 Task: Add a condition where "Hours since created Is Twenty" in unsolved tickets in your groups.
Action: Mouse moved to (158, 506)
Screenshot: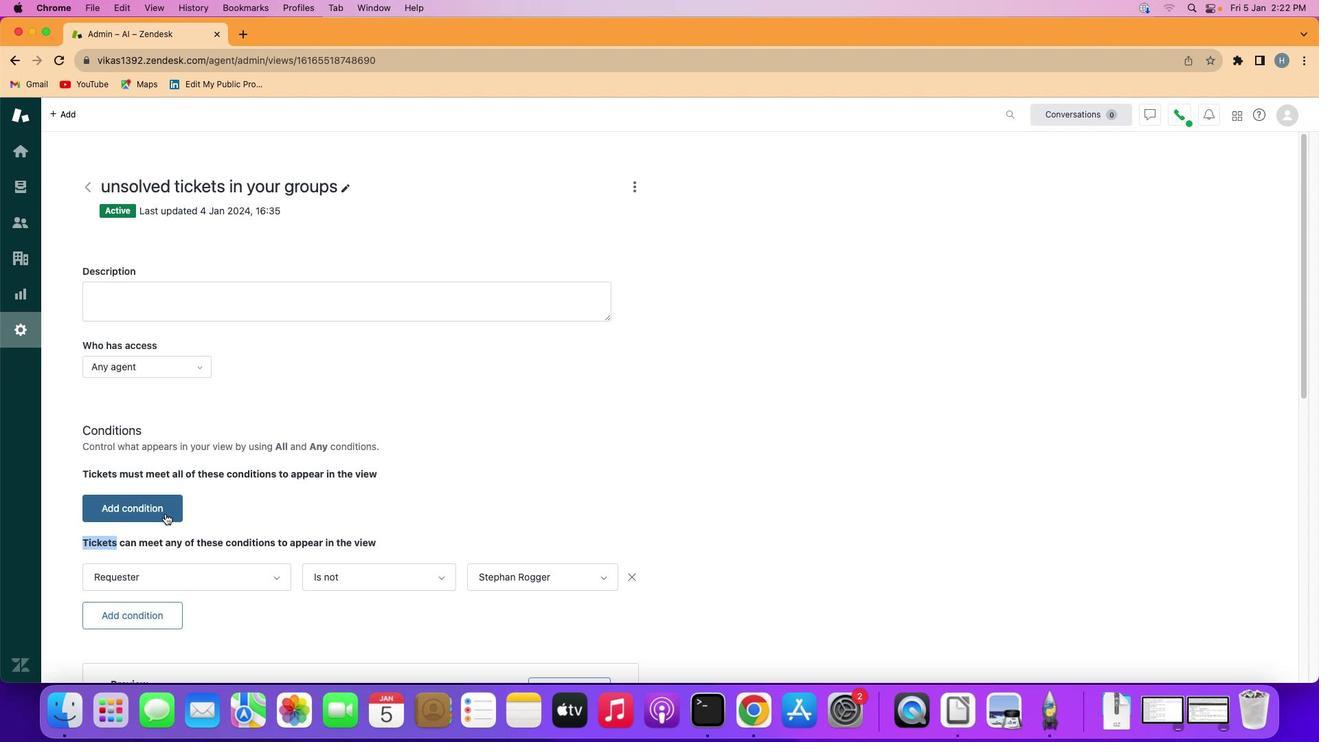 
Action: Mouse pressed left at (158, 506)
Screenshot: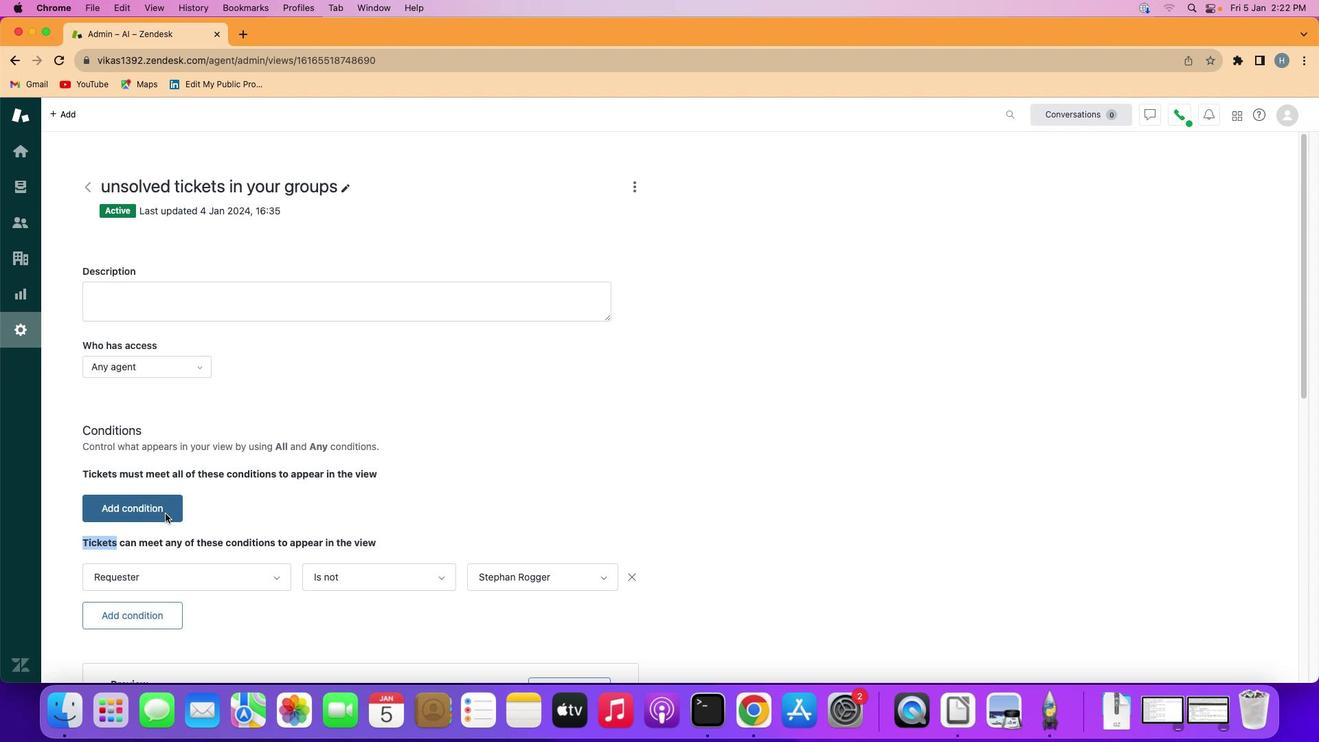 
Action: Mouse moved to (194, 500)
Screenshot: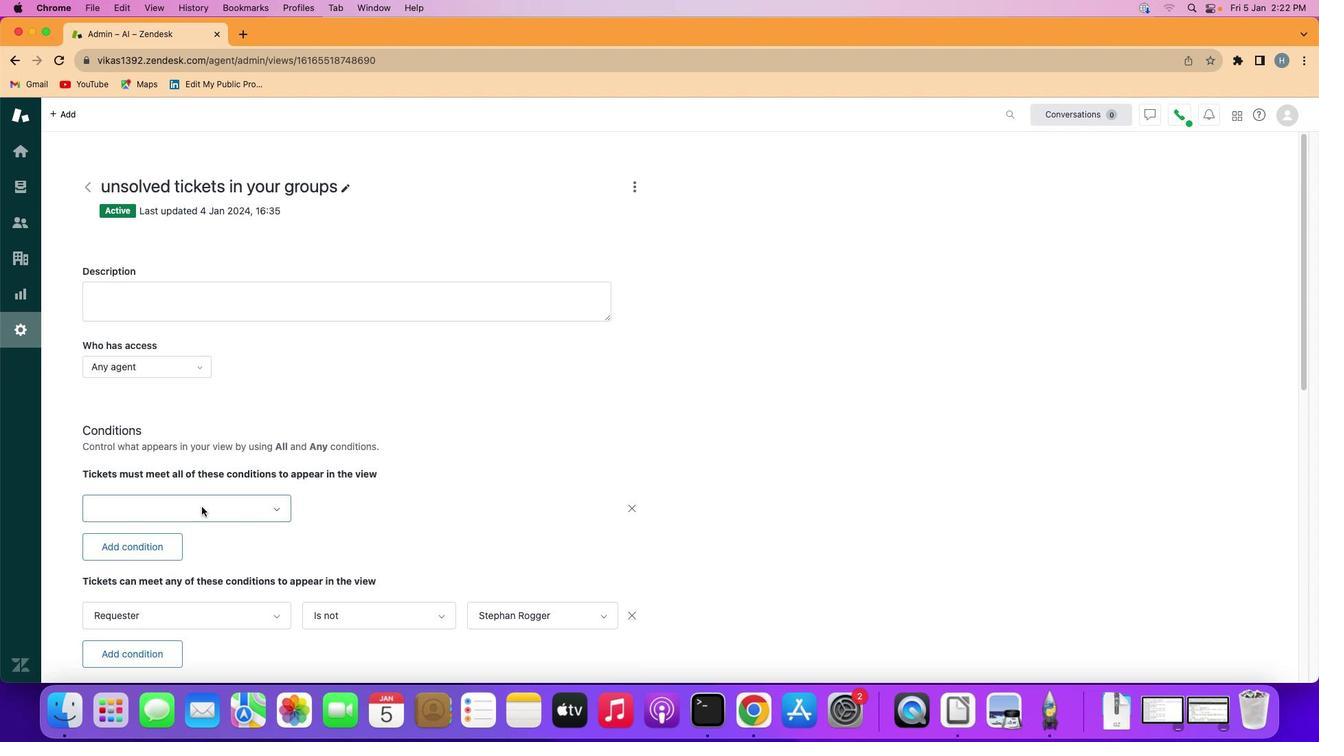 
Action: Mouse pressed left at (194, 500)
Screenshot: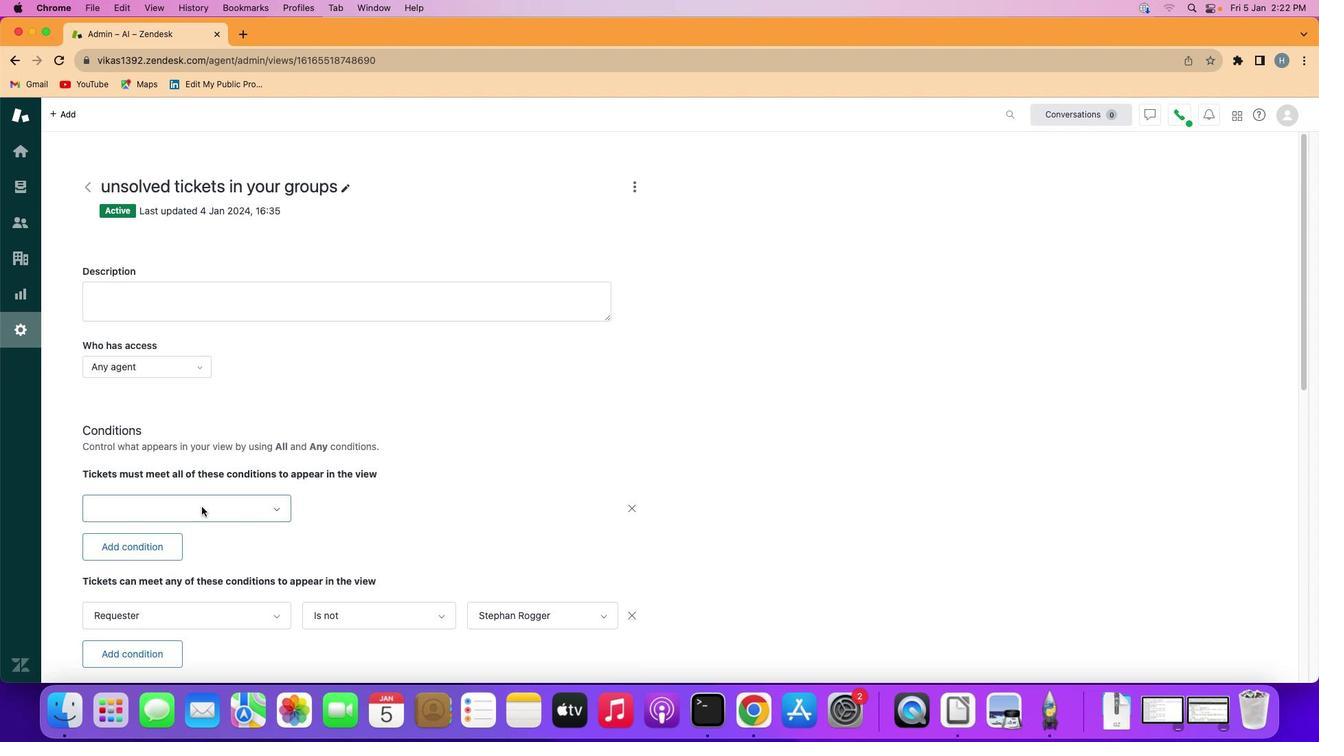 
Action: Mouse moved to (198, 401)
Screenshot: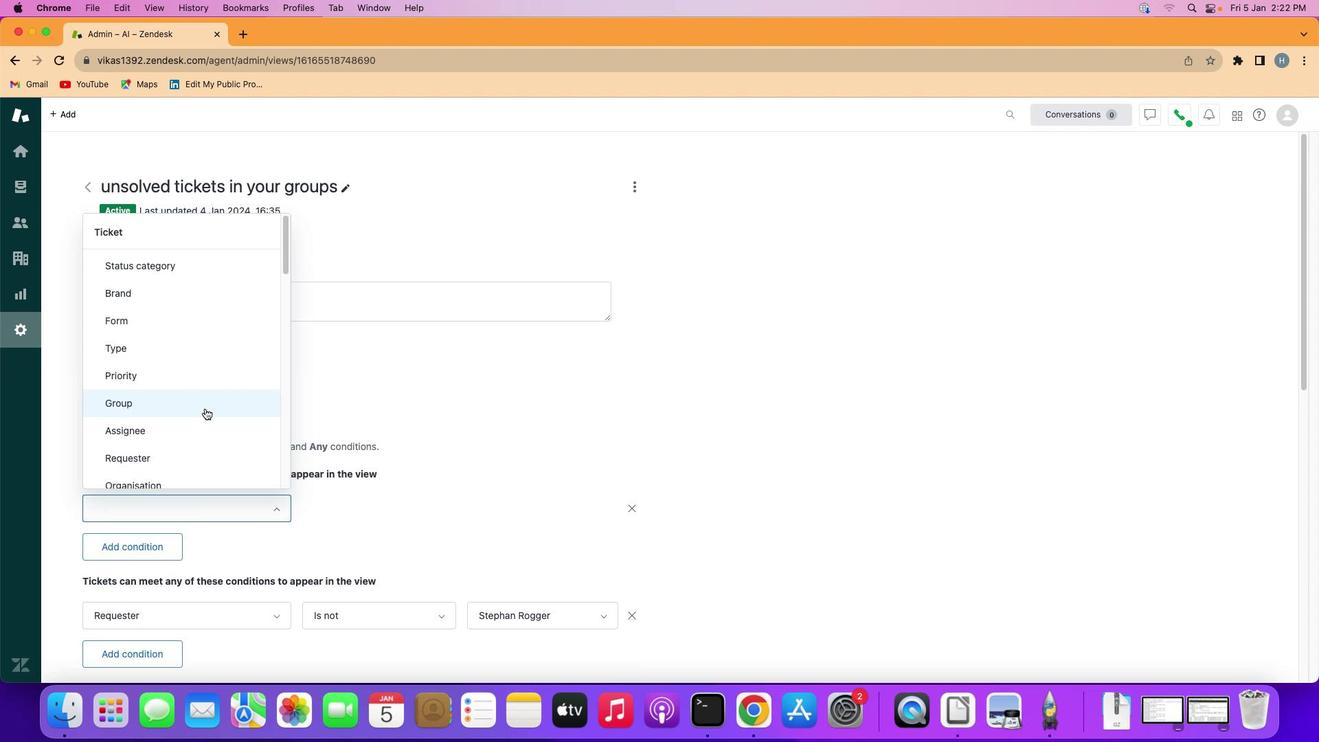 
Action: Mouse scrolled (198, 401) with delta (-6, -6)
Screenshot: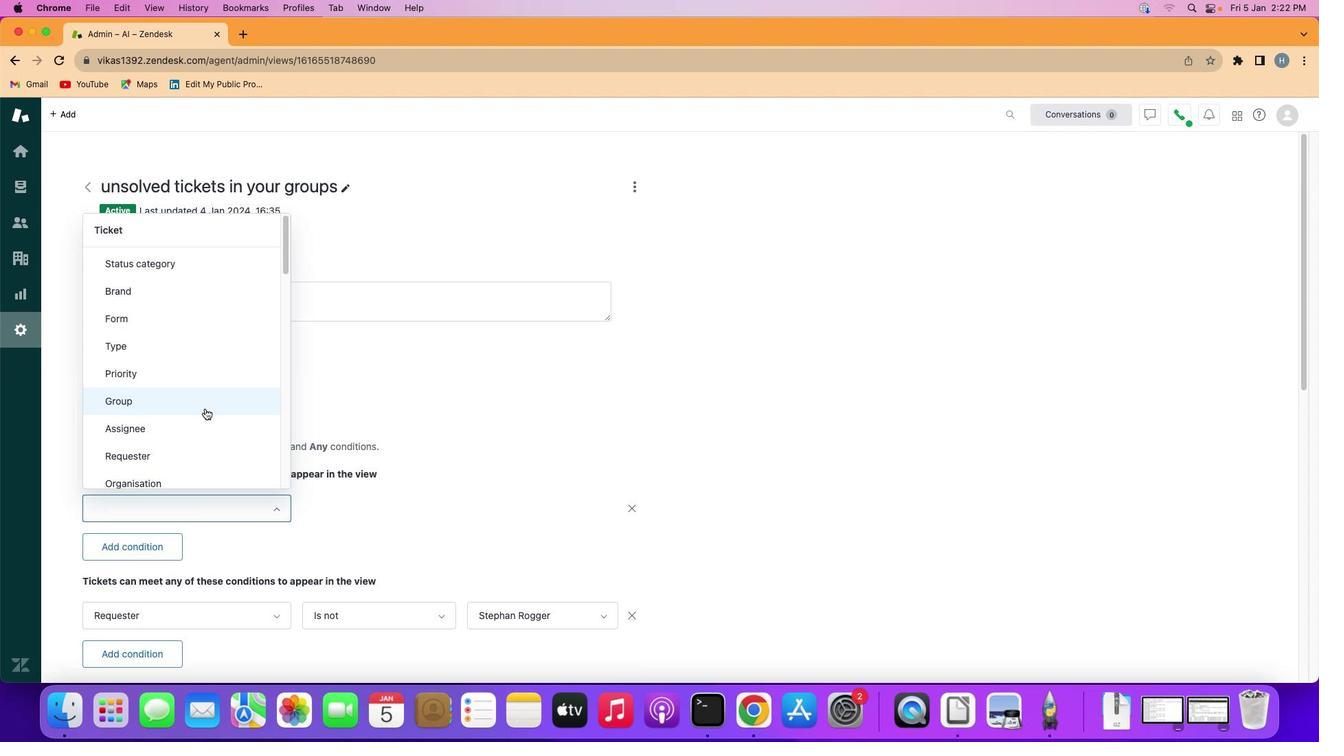 
Action: Mouse scrolled (198, 401) with delta (-6, -6)
Screenshot: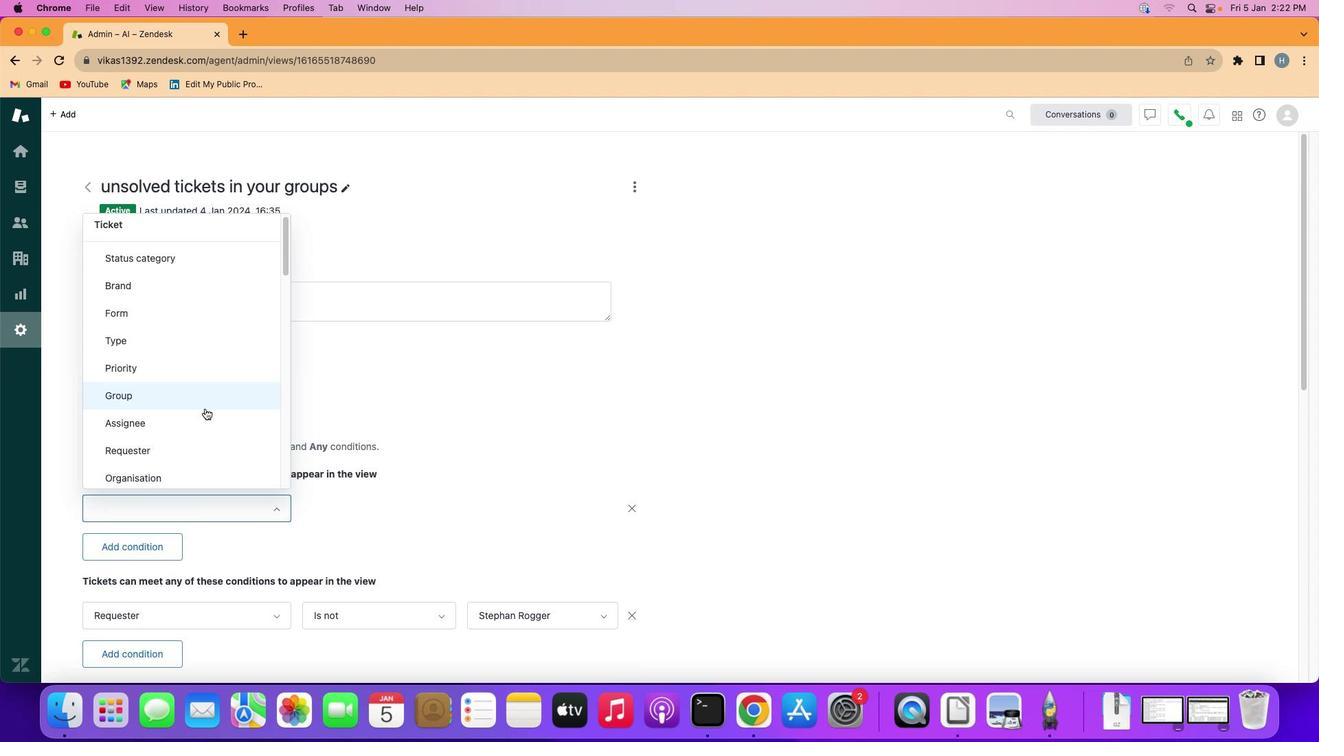 
Action: Mouse scrolled (198, 401) with delta (-6, -6)
Screenshot: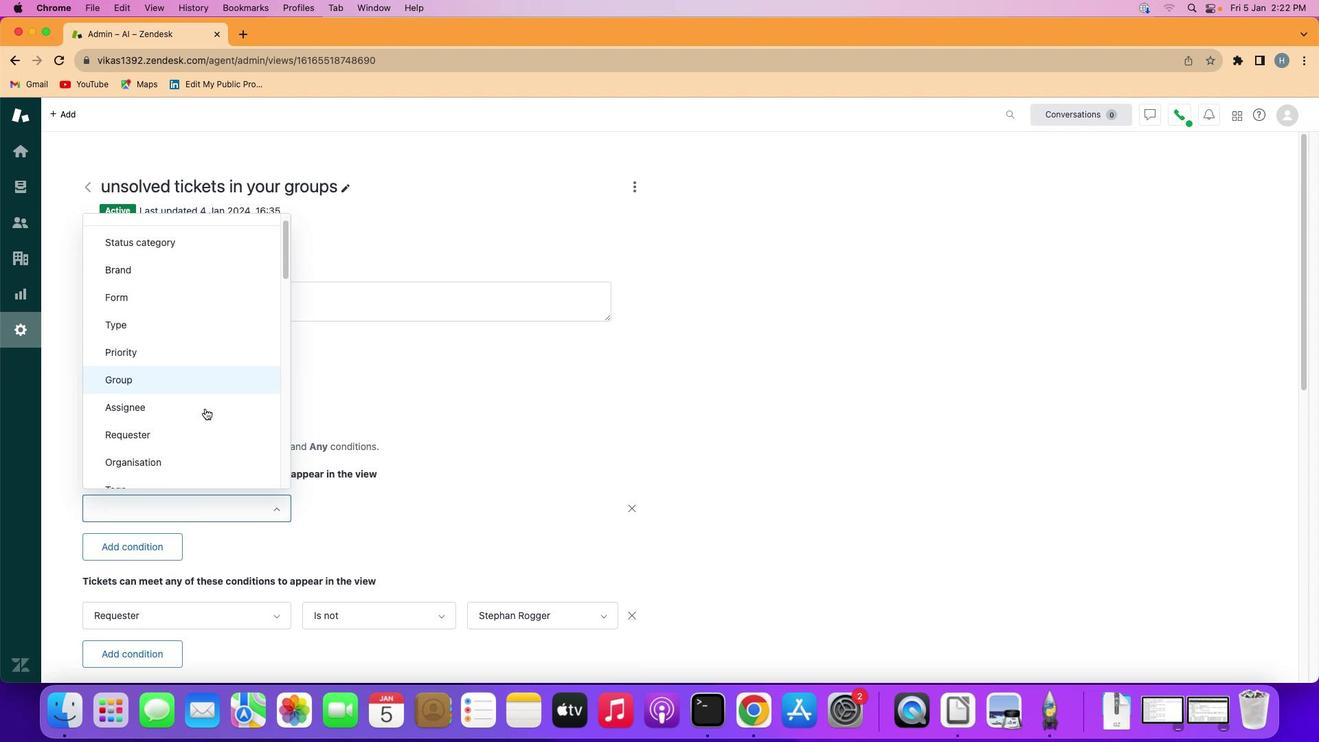 
Action: Mouse scrolled (198, 401) with delta (-6, -6)
Screenshot: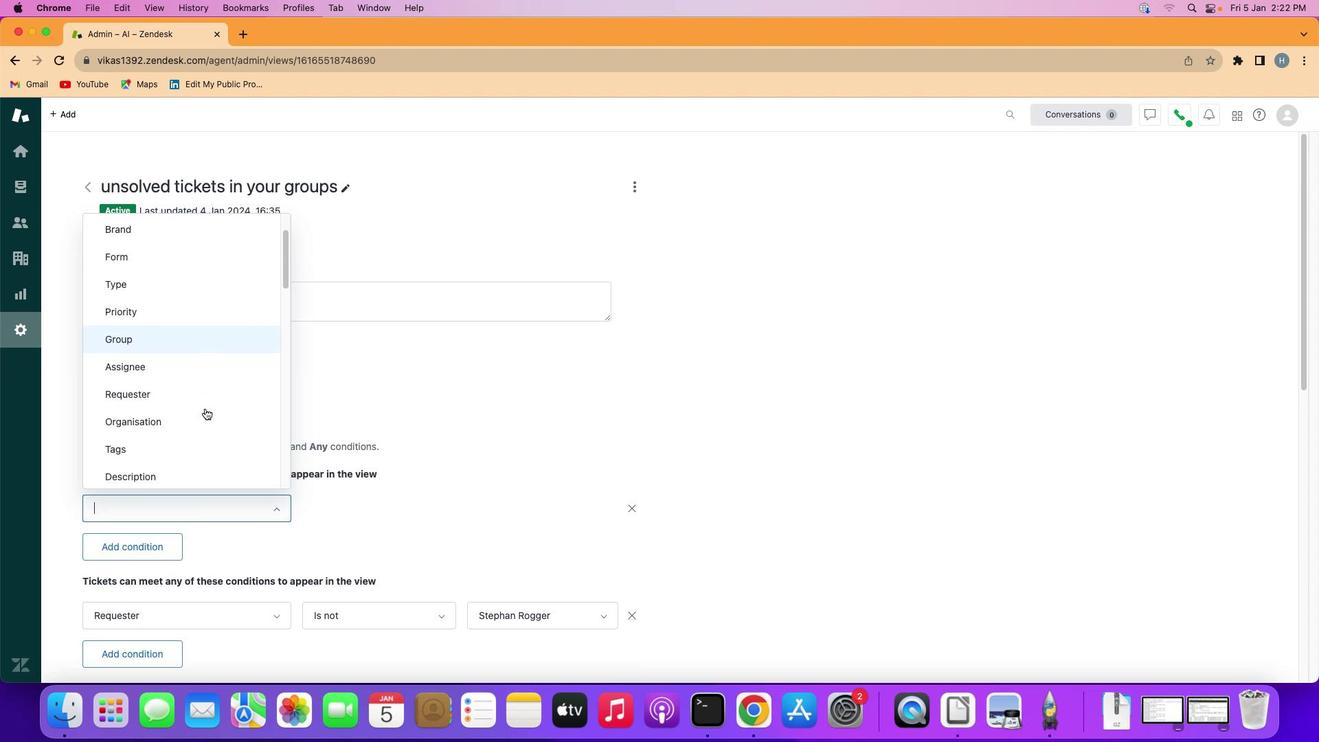 
Action: Mouse scrolled (198, 401) with delta (-6, -7)
Screenshot: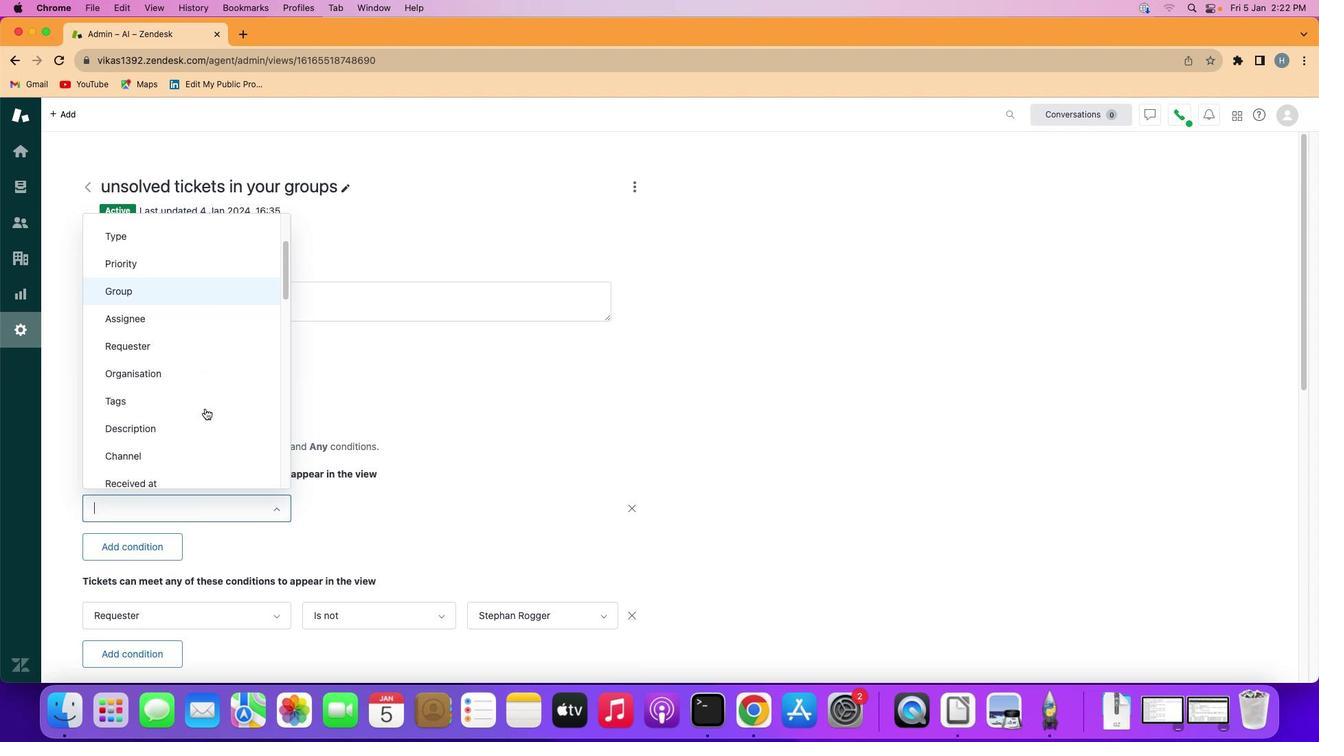 
Action: Mouse scrolled (198, 401) with delta (-6, -7)
Screenshot: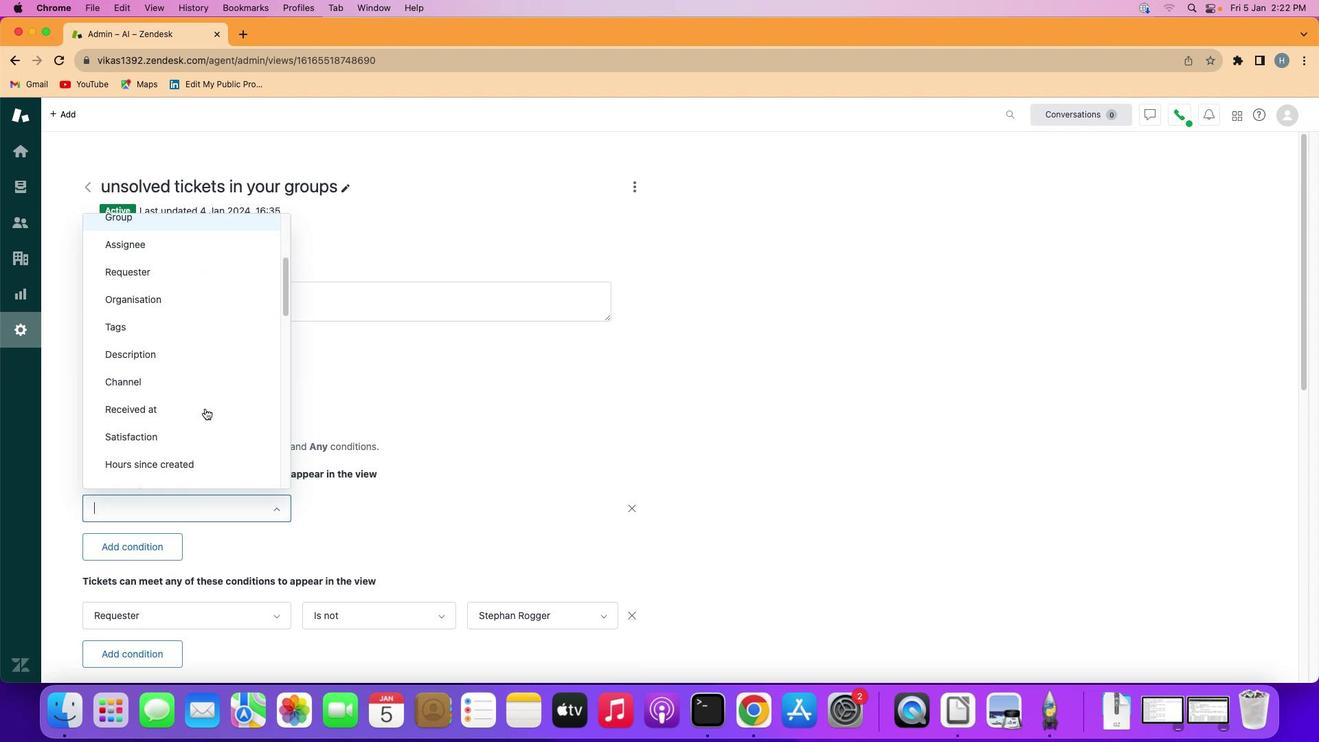 
Action: Mouse moved to (197, 401)
Screenshot: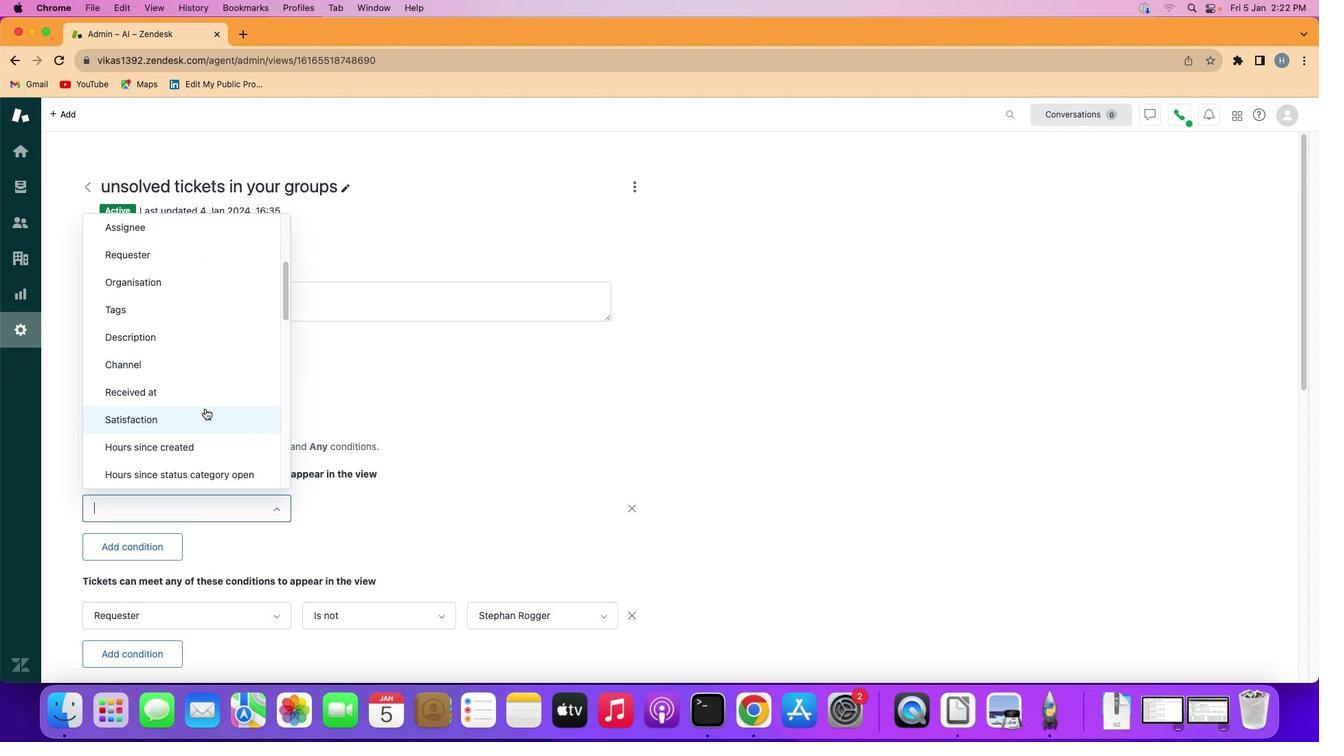 
Action: Mouse scrolled (197, 401) with delta (-6, -6)
Screenshot: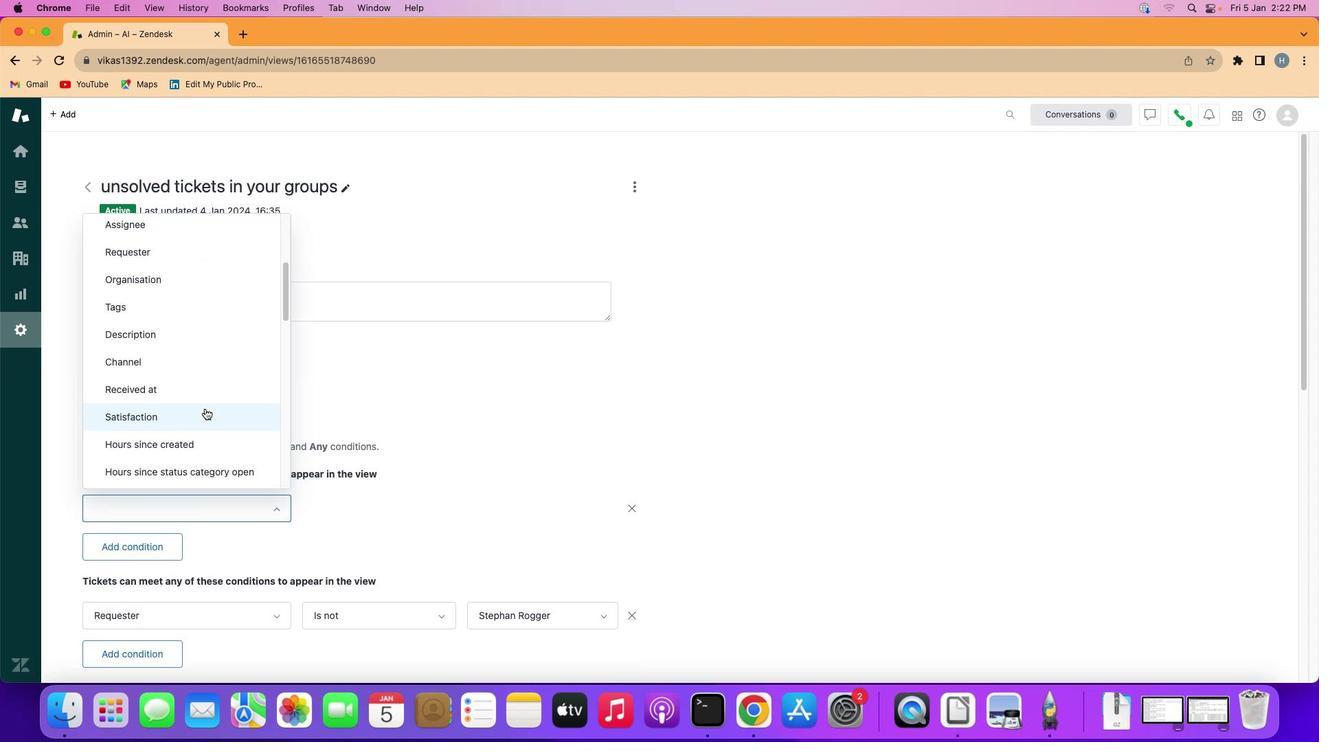 
Action: Mouse scrolled (197, 401) with delta (-6, -6)
Screenshot: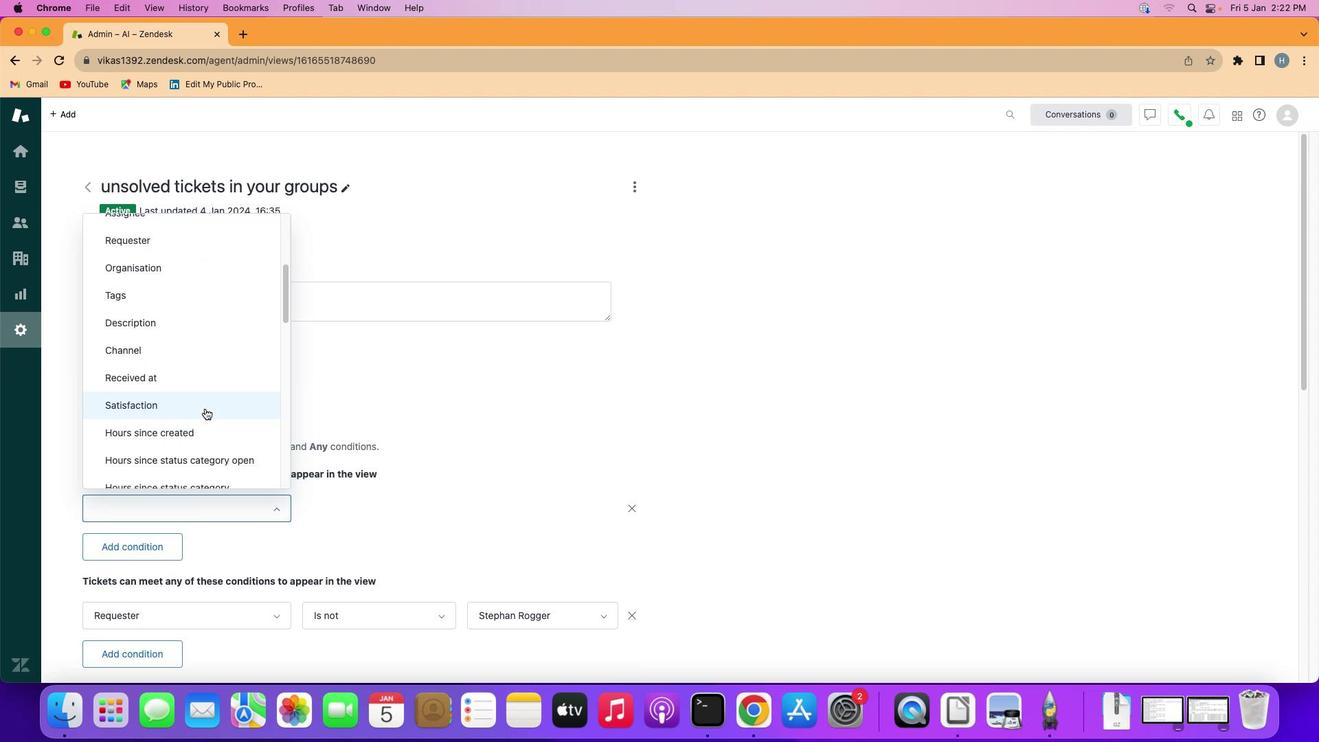 
Action: Mouse scrolled (197, 401) with delta (-6, -6)
Screenshot: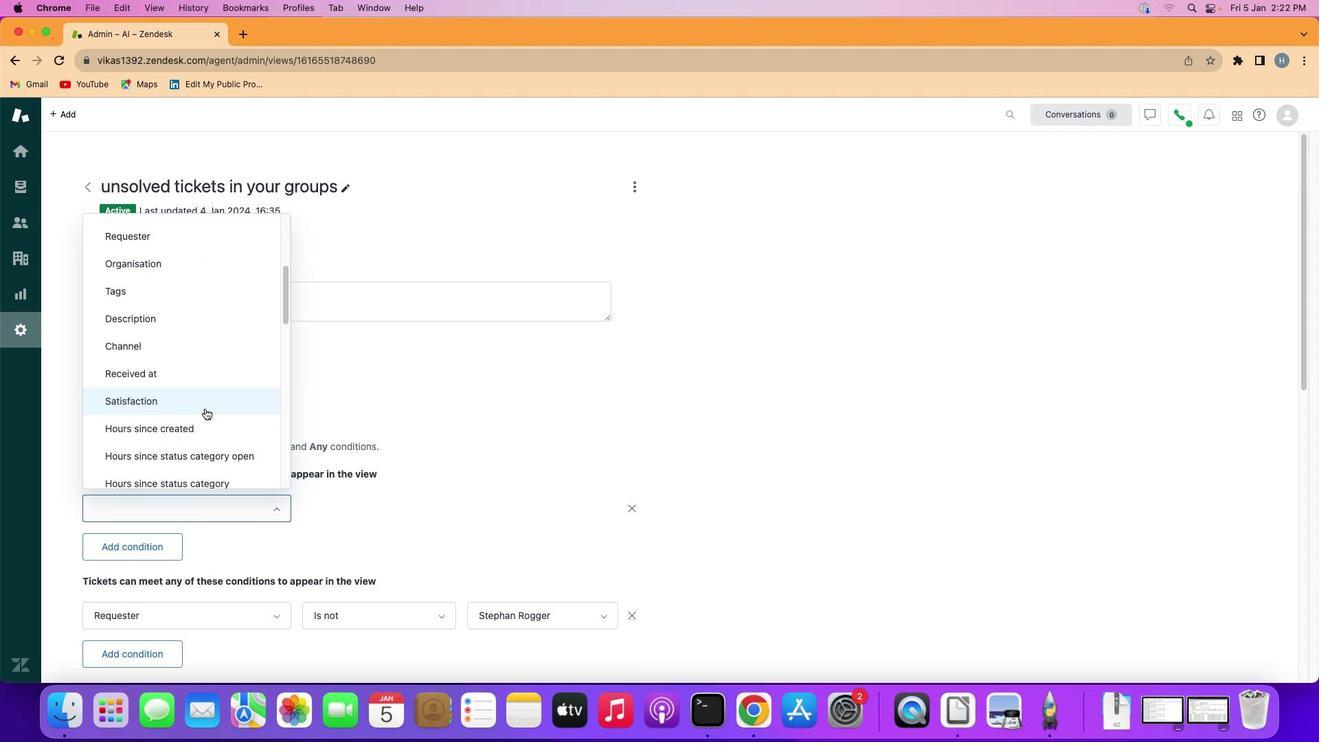 
Action: Mouse scrolled (197, 401) with delta (-6, -6)
Screenshot: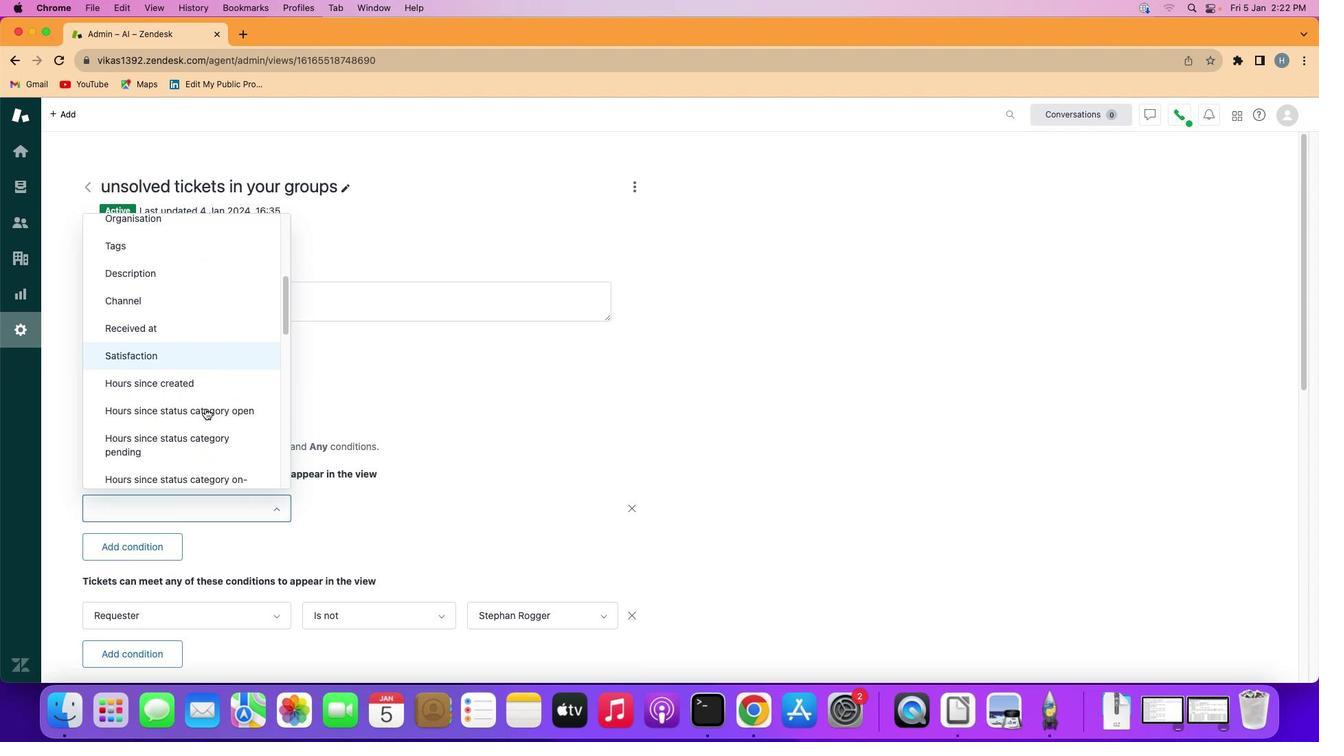 
Action: Mouse moved to (204, 361)
Screenshot: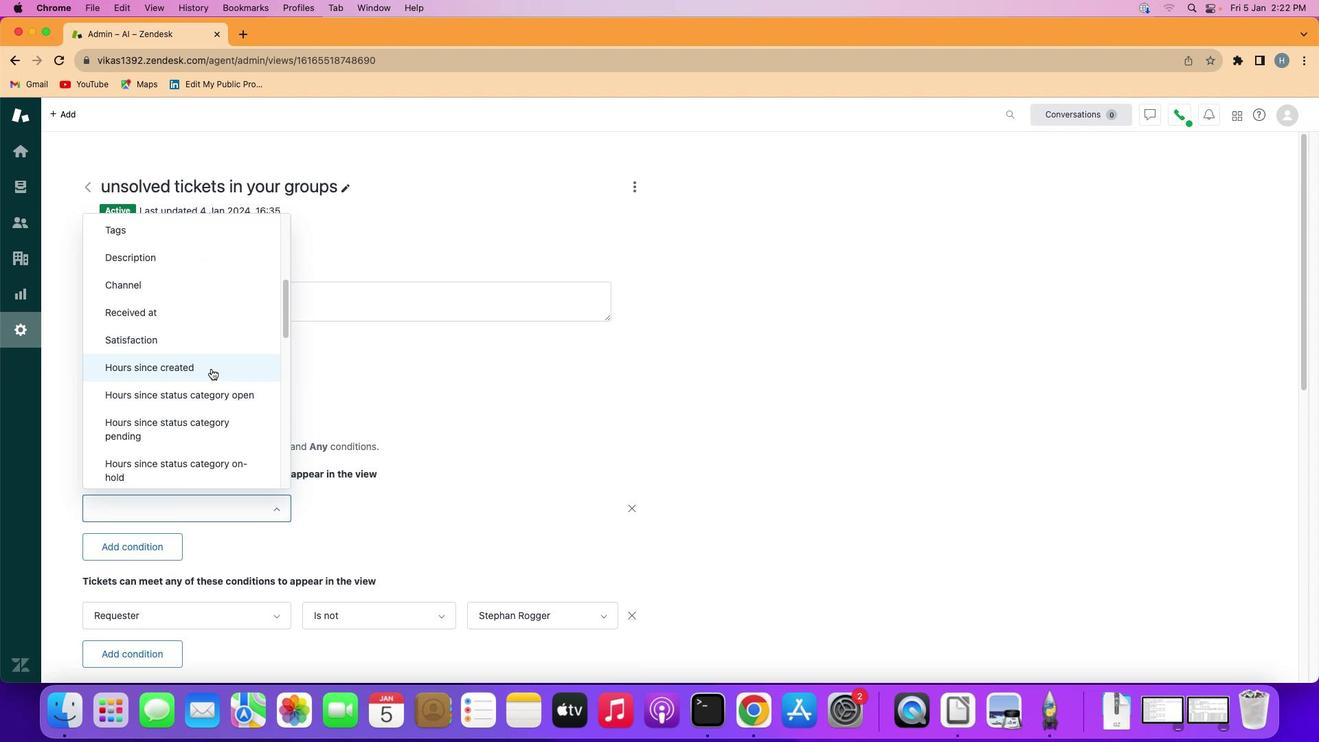 
Action: Mouse pressed left at (204, 361)
Screenshot: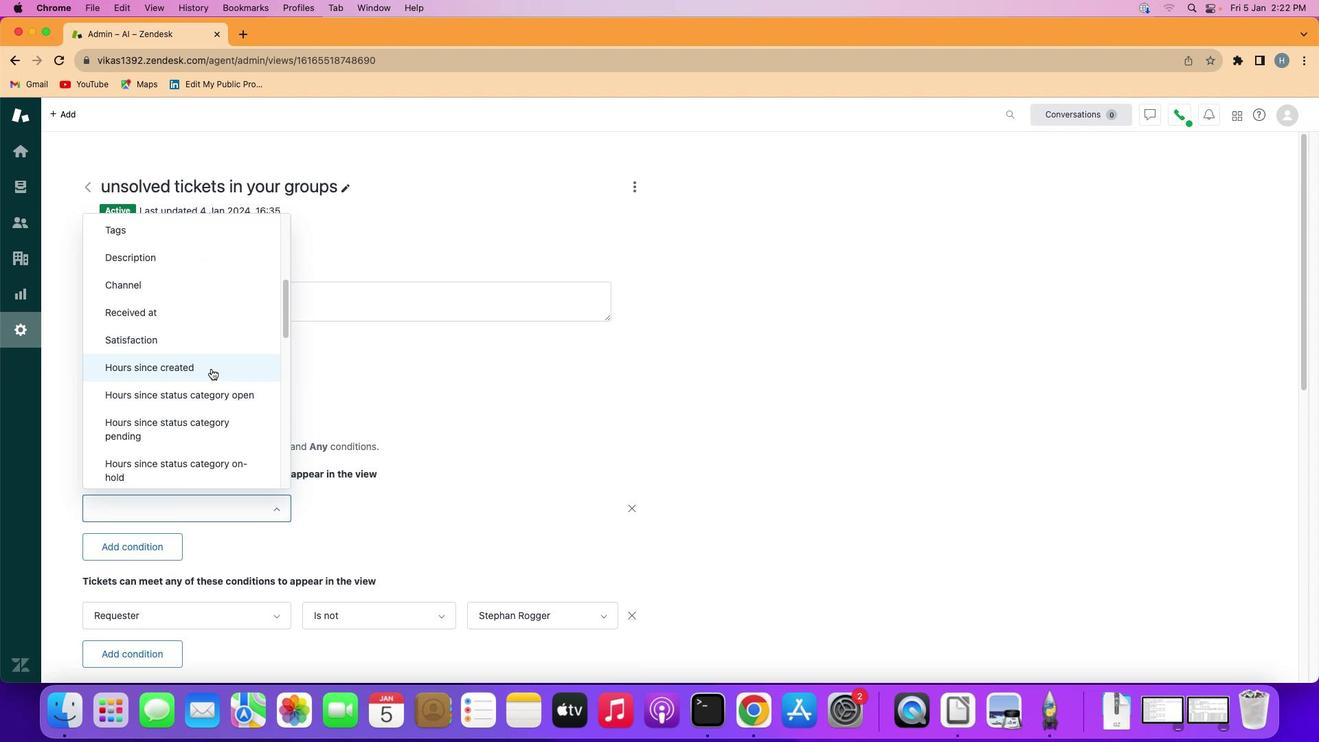 
Action: Mouse moved to (373, 504)
Screenshot: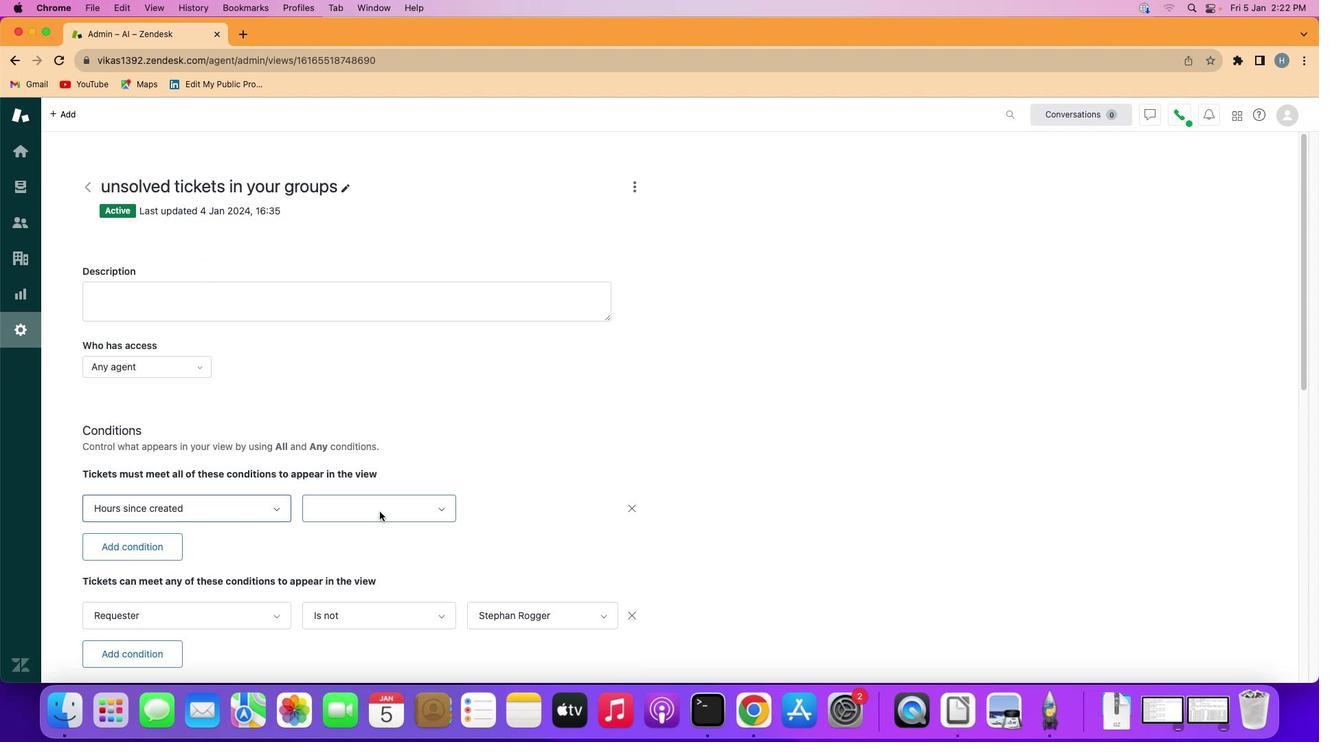 
Action: Mouse pressed left at (373, 504)
Screenshot: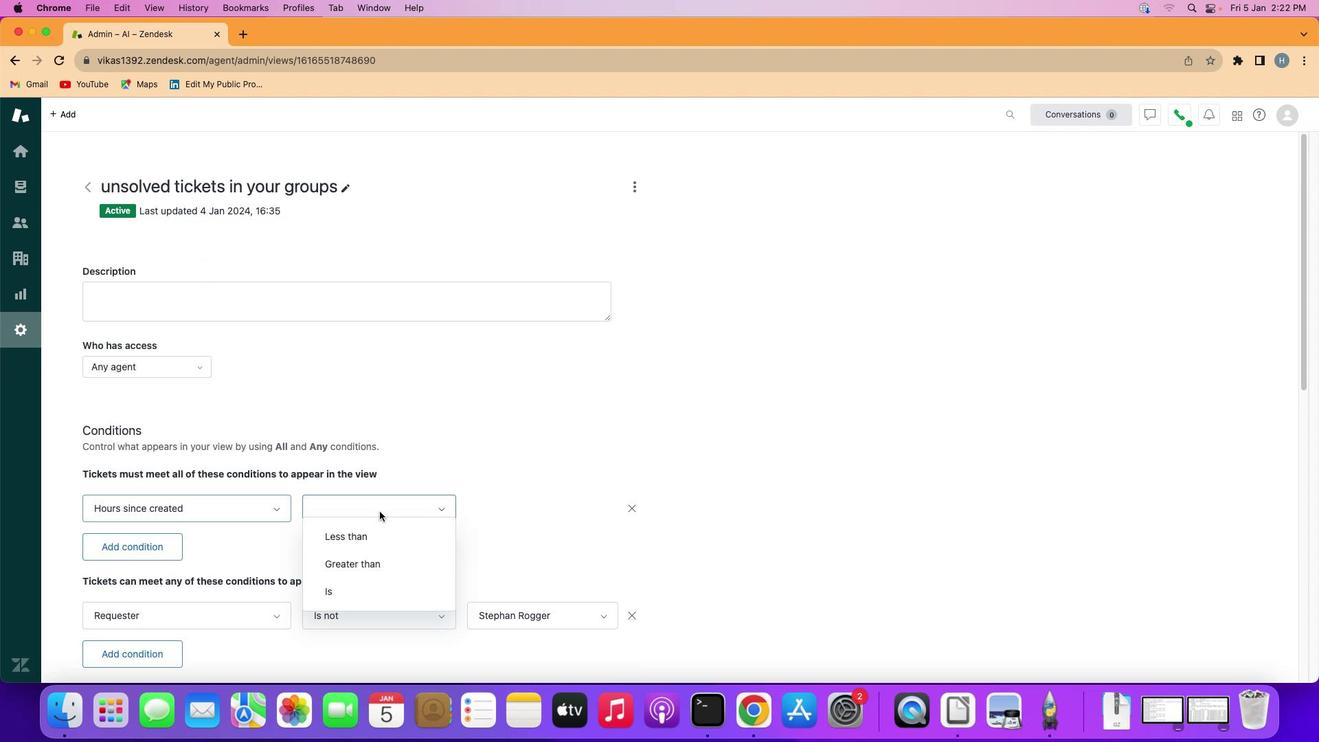 
Action: Mouse moved to (338, 593)
Screenshot: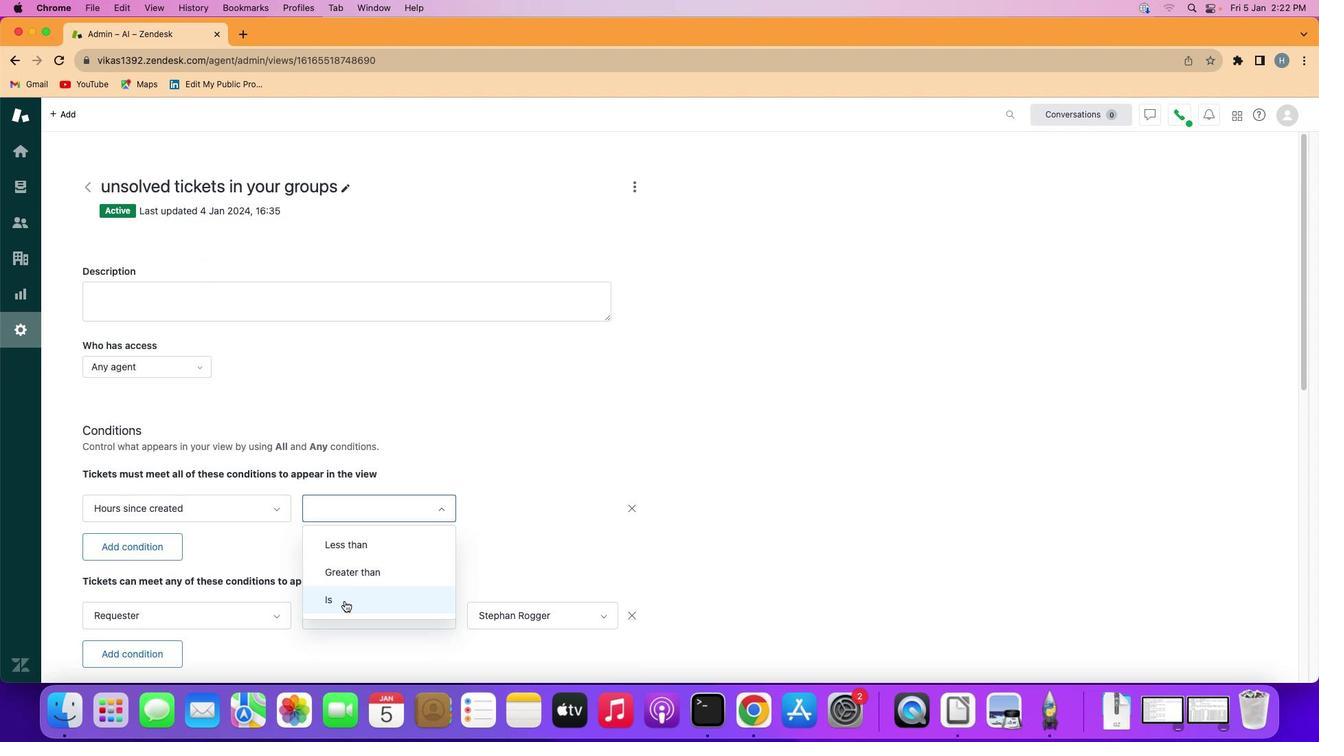 
Action: Mouse pressed left at (338, 593)
Screenshot: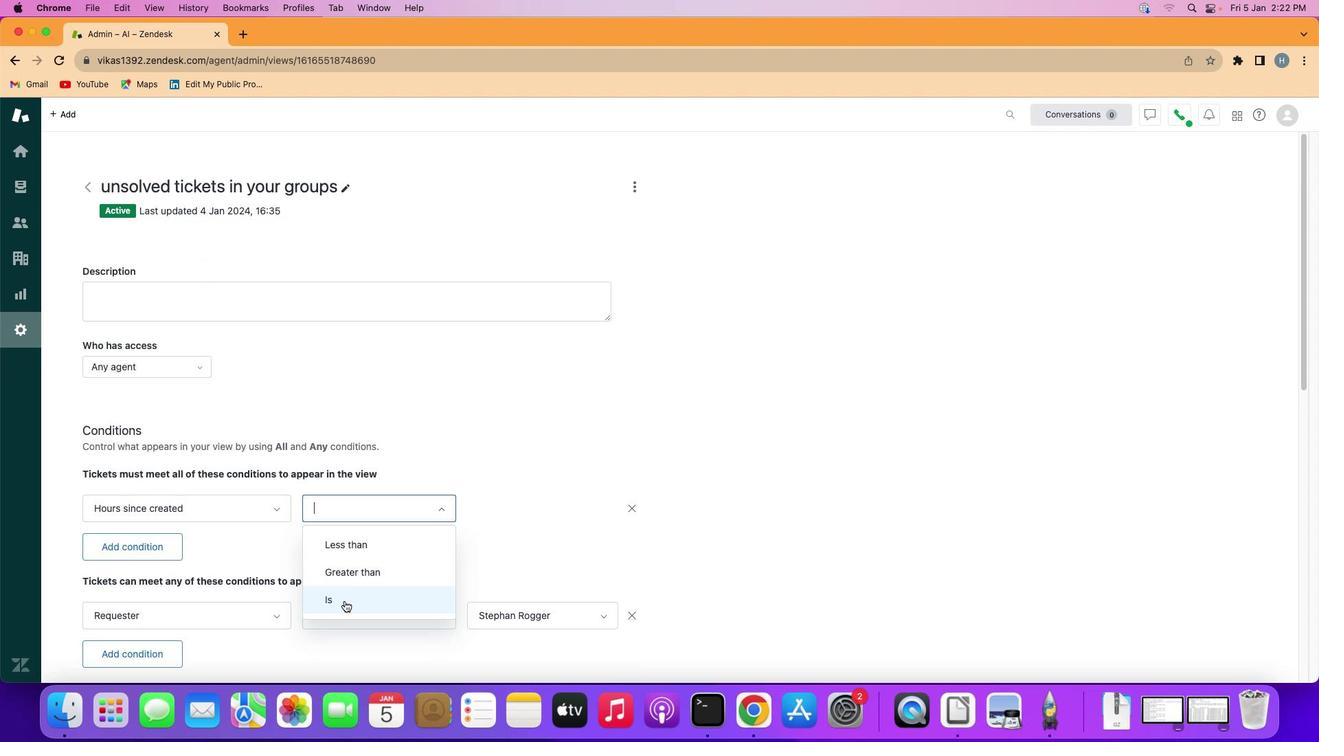 
Action: Mouse moved to (505, 499)
Screenshot: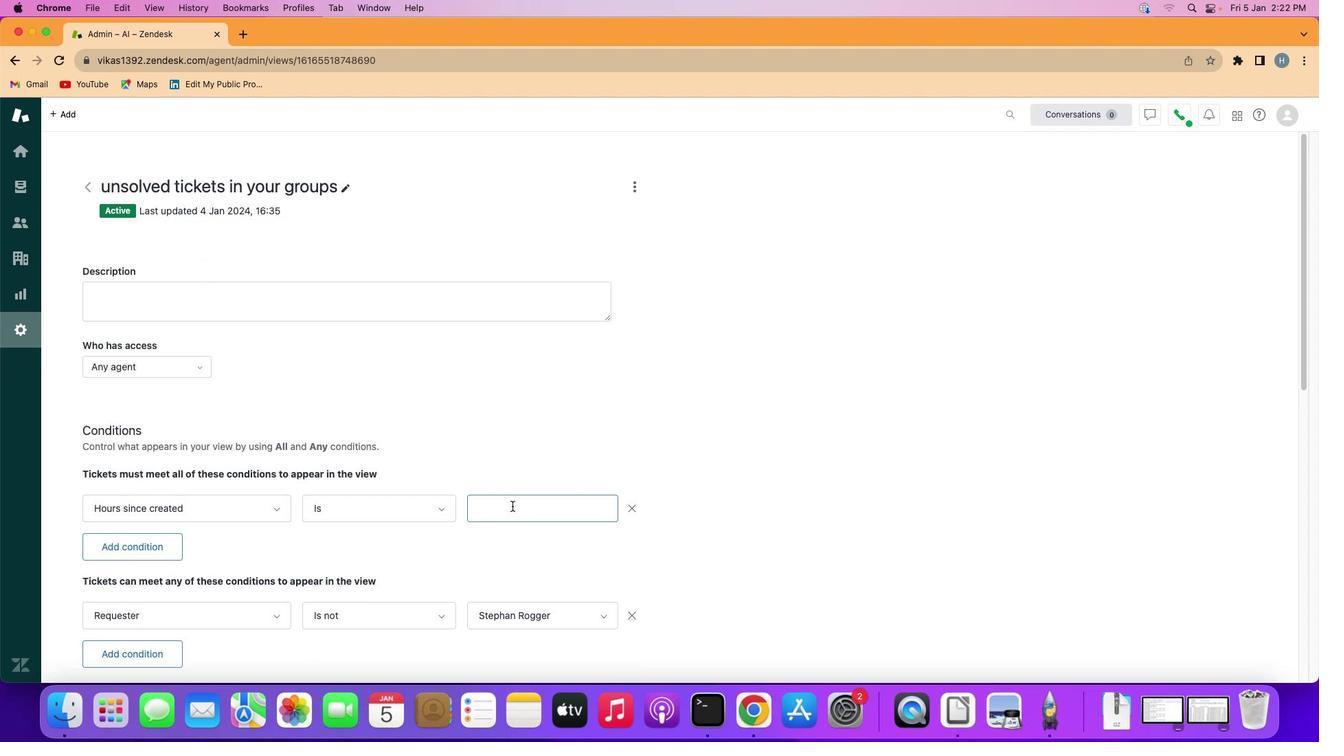 
Action: Mouse pressed left at (505, 499)
Screenshot: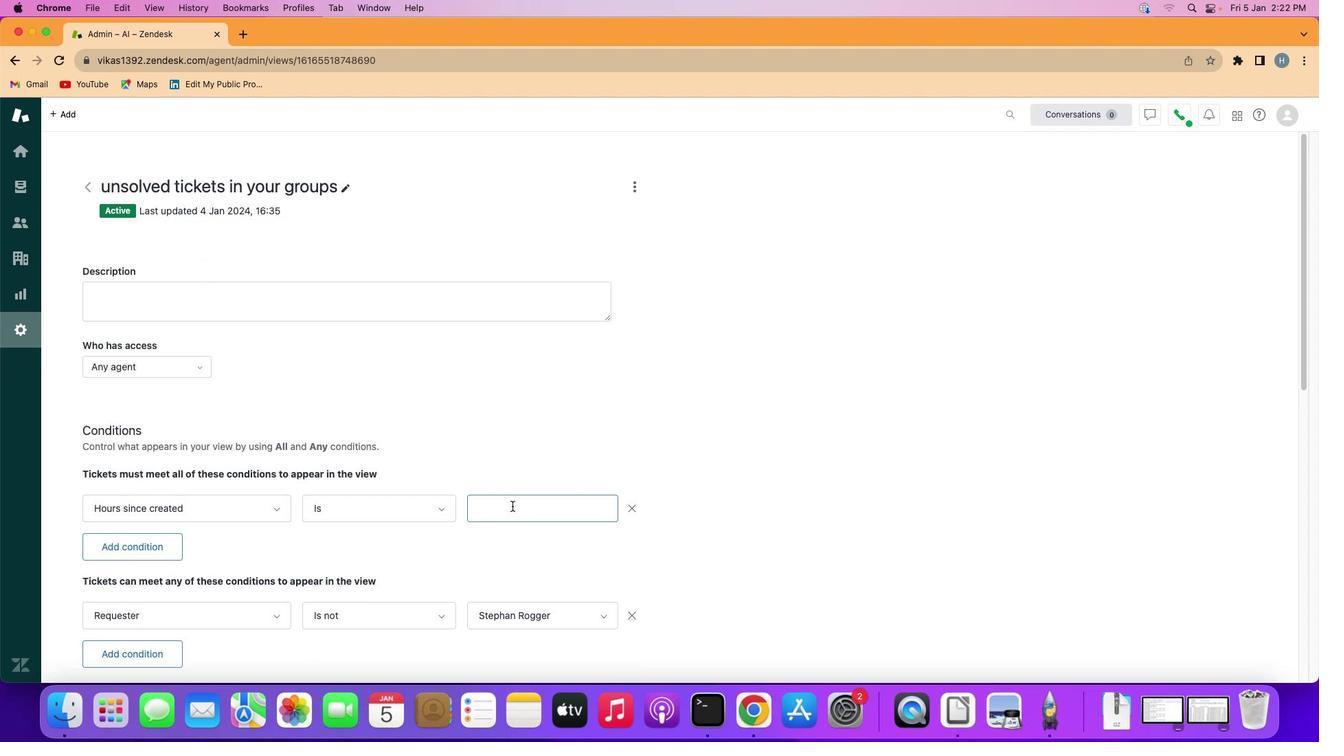 
Action: Key pressed Key.shift'T''w''e''n''t''y'
Screenshot: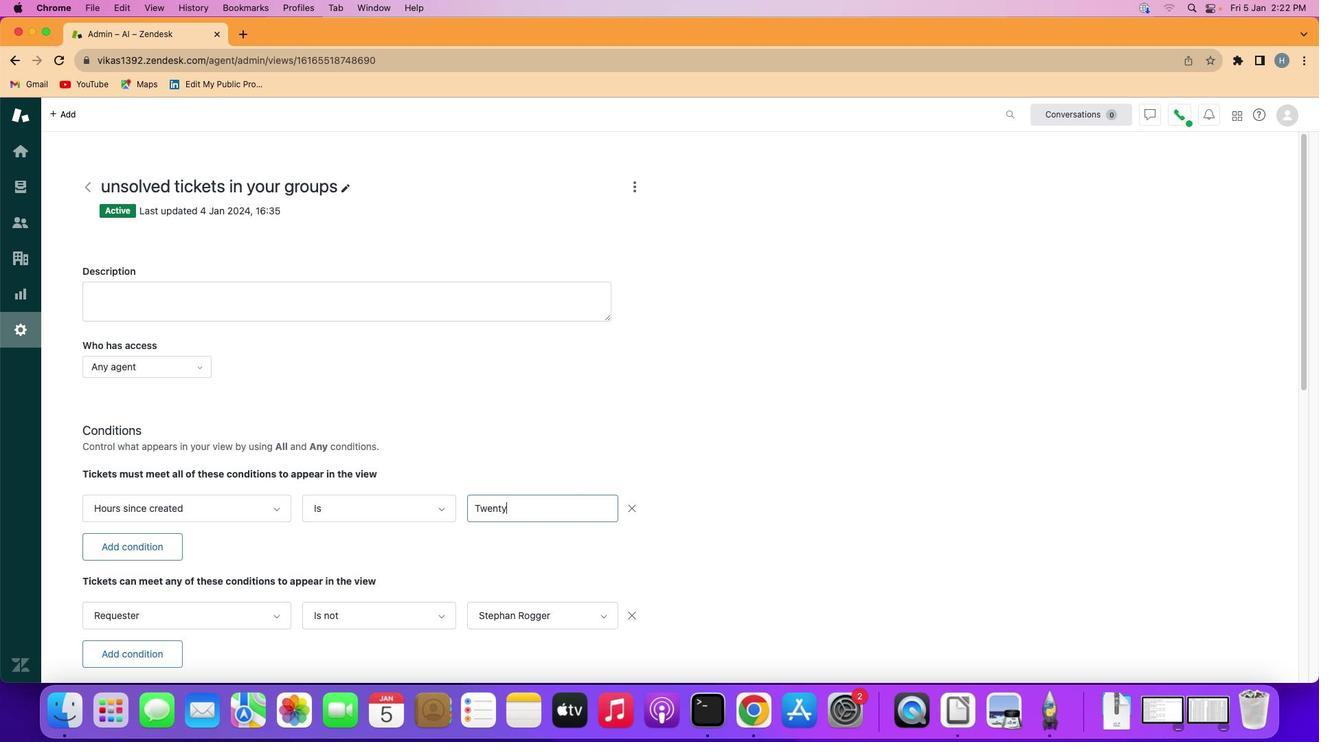 
Action: Mouse moved to (587, 551)
Screenshot: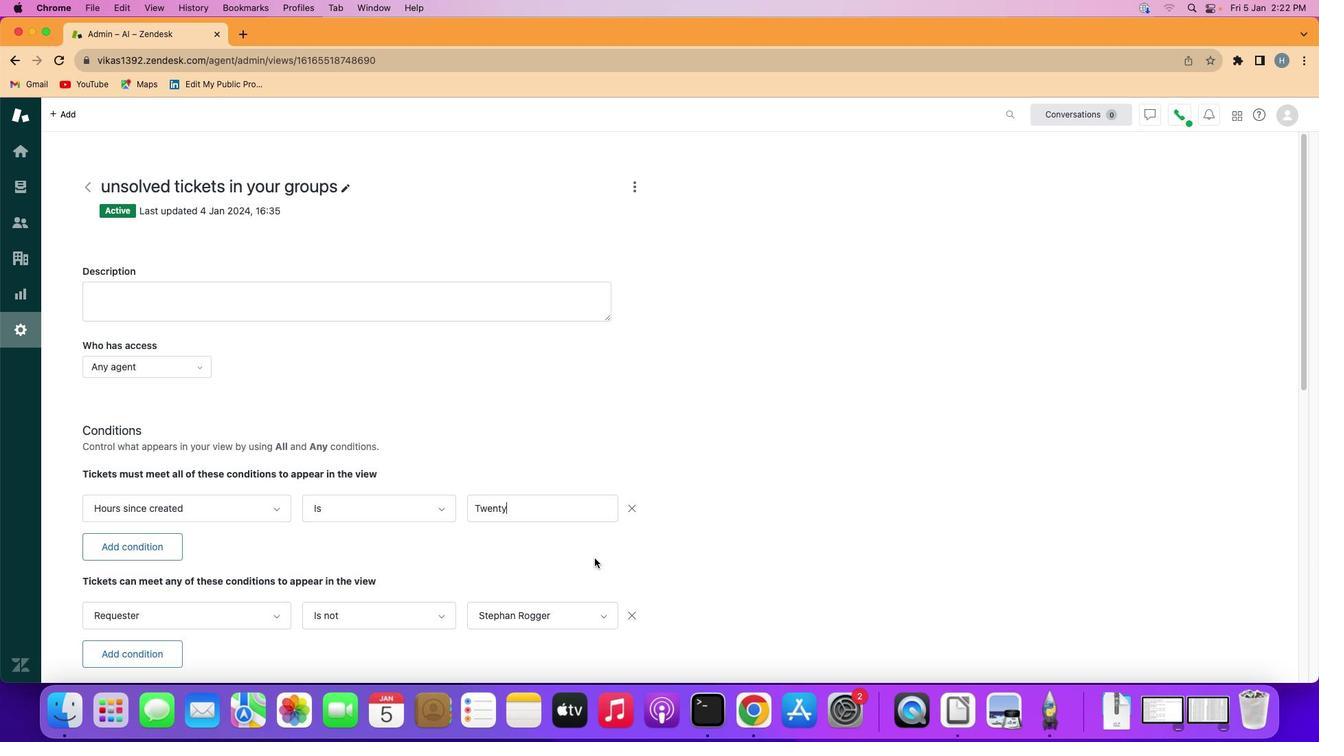 
Action: Mouse pressed left at (587, 551)
Screenshot: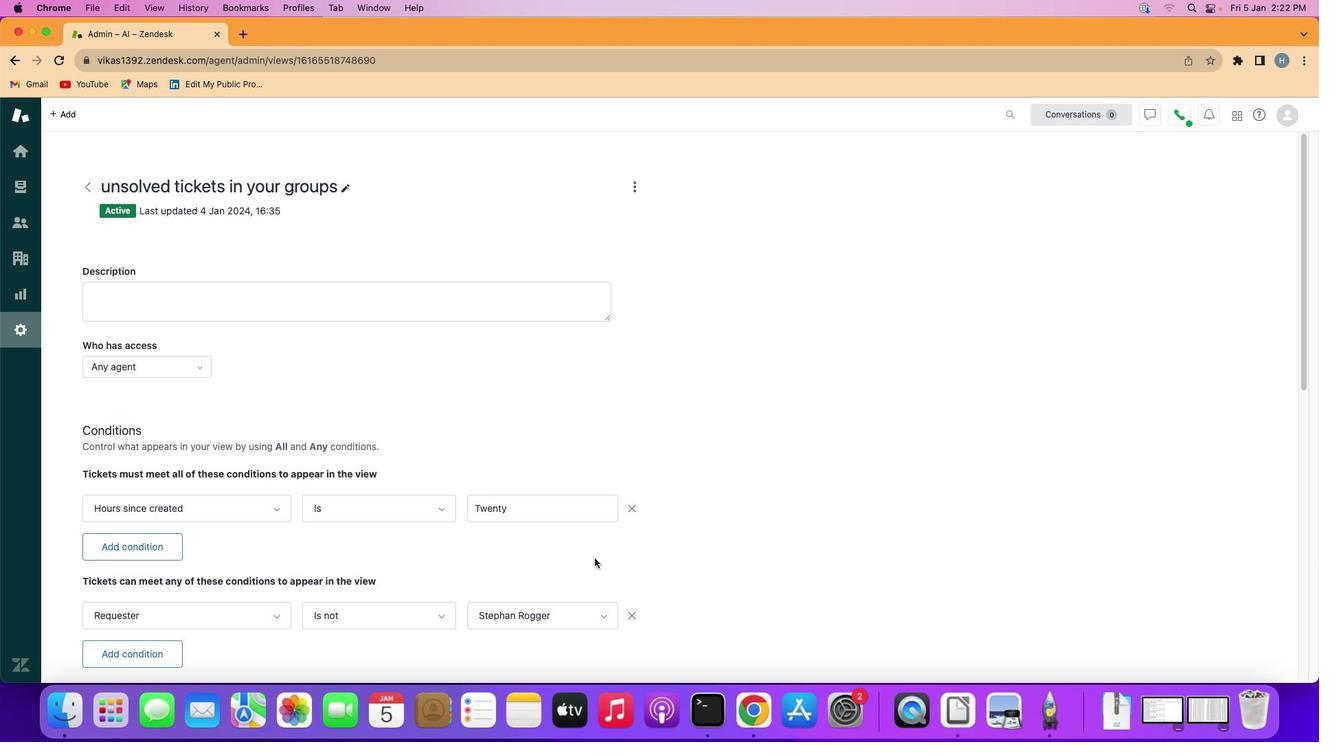
